 Task: Filter experience level associate.
Action: Mouse moved to (360, 150)
Screenshot: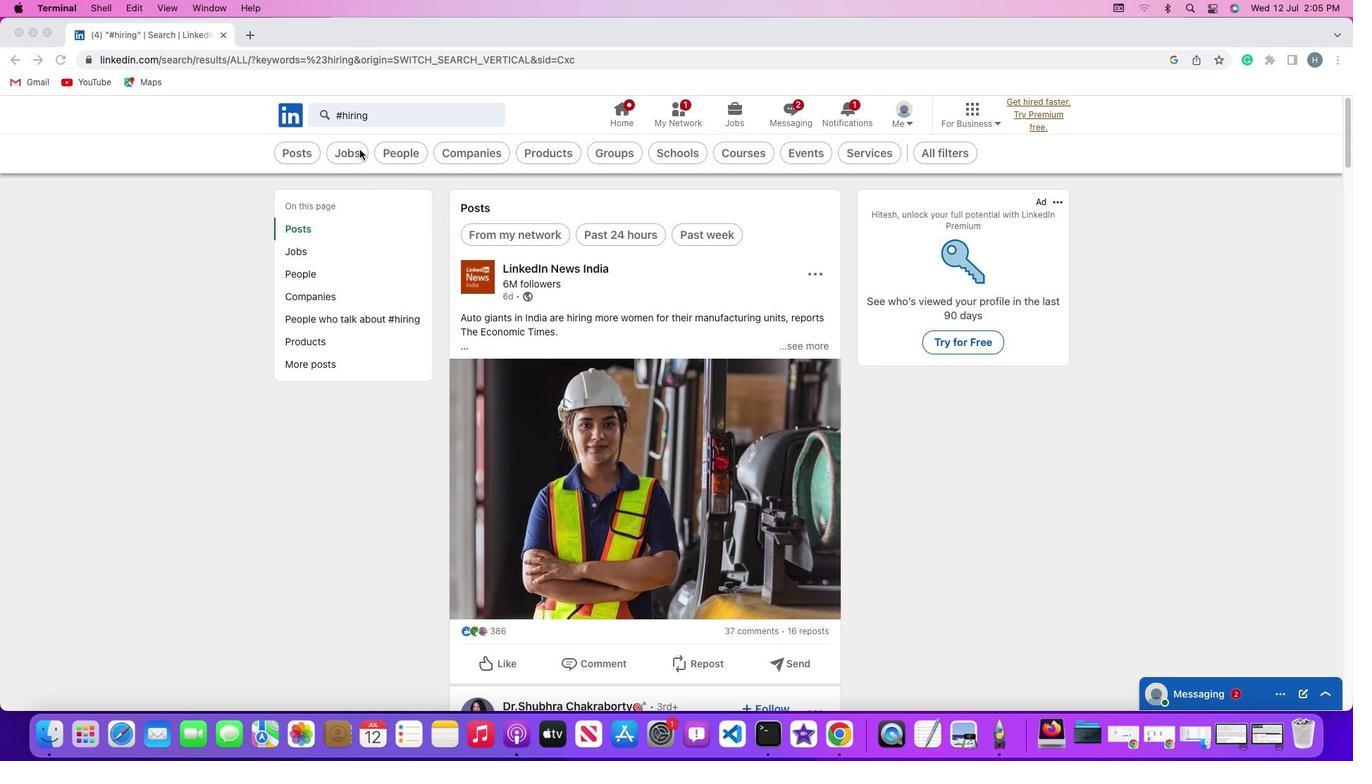 
Action: Mouse pressed left at (360, 150)
Screenshot: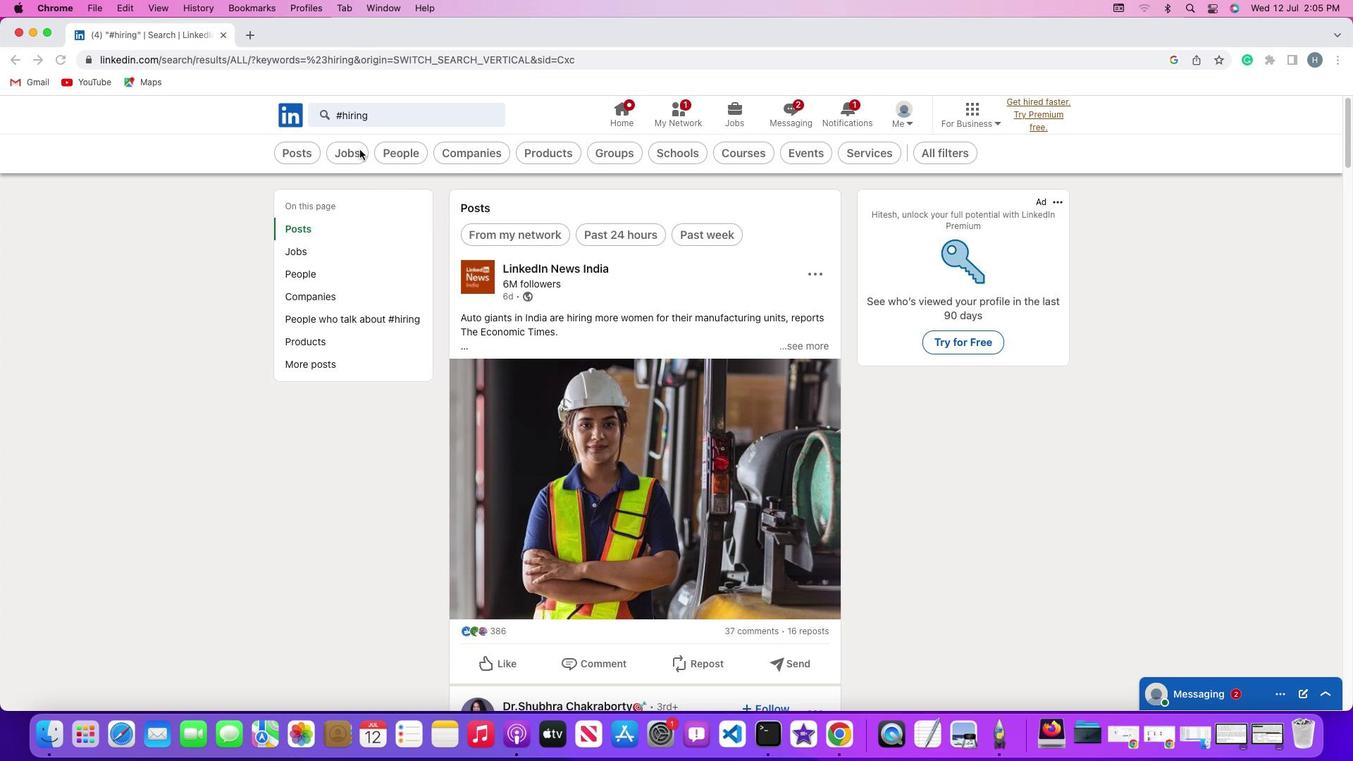 
Action: Mouse pressed left at (360, 150)
Screenshot: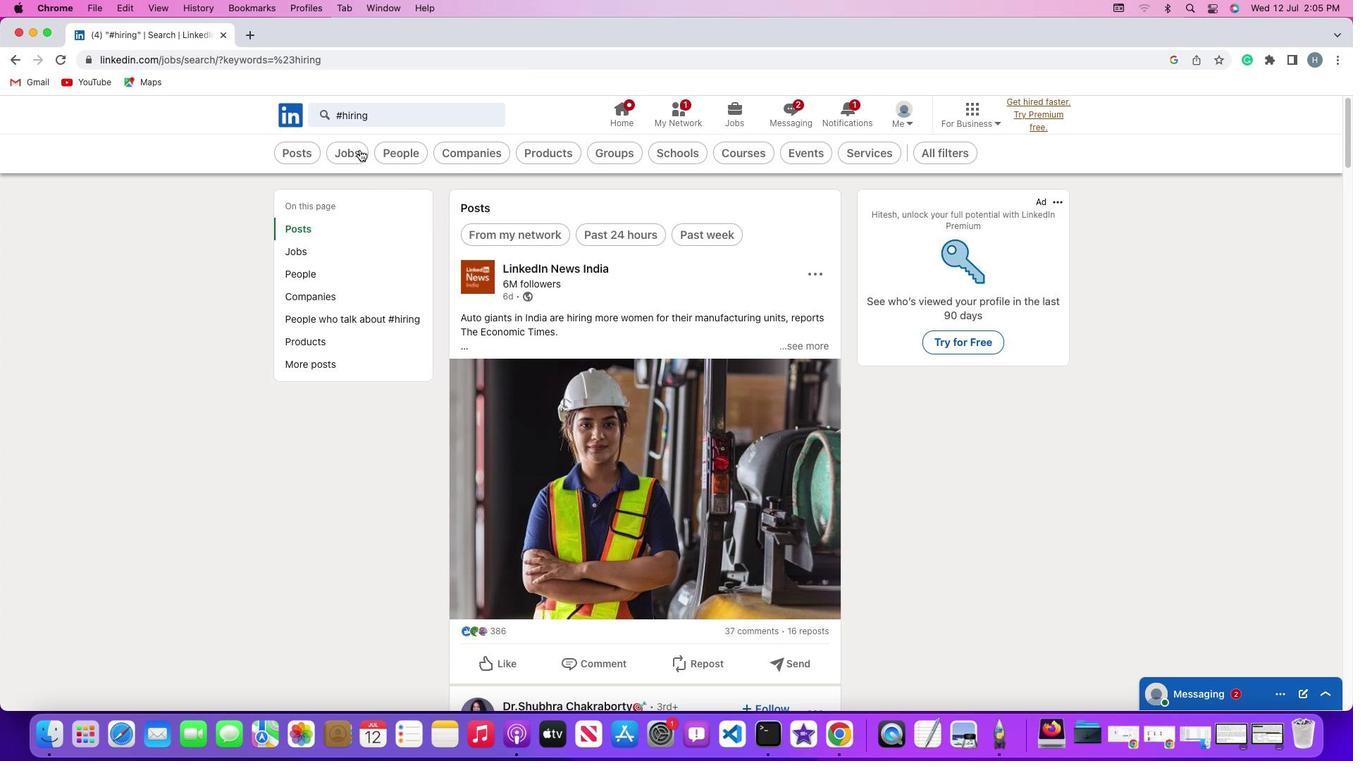 
Action: Mouse moved to (549, 150)
Screenshot: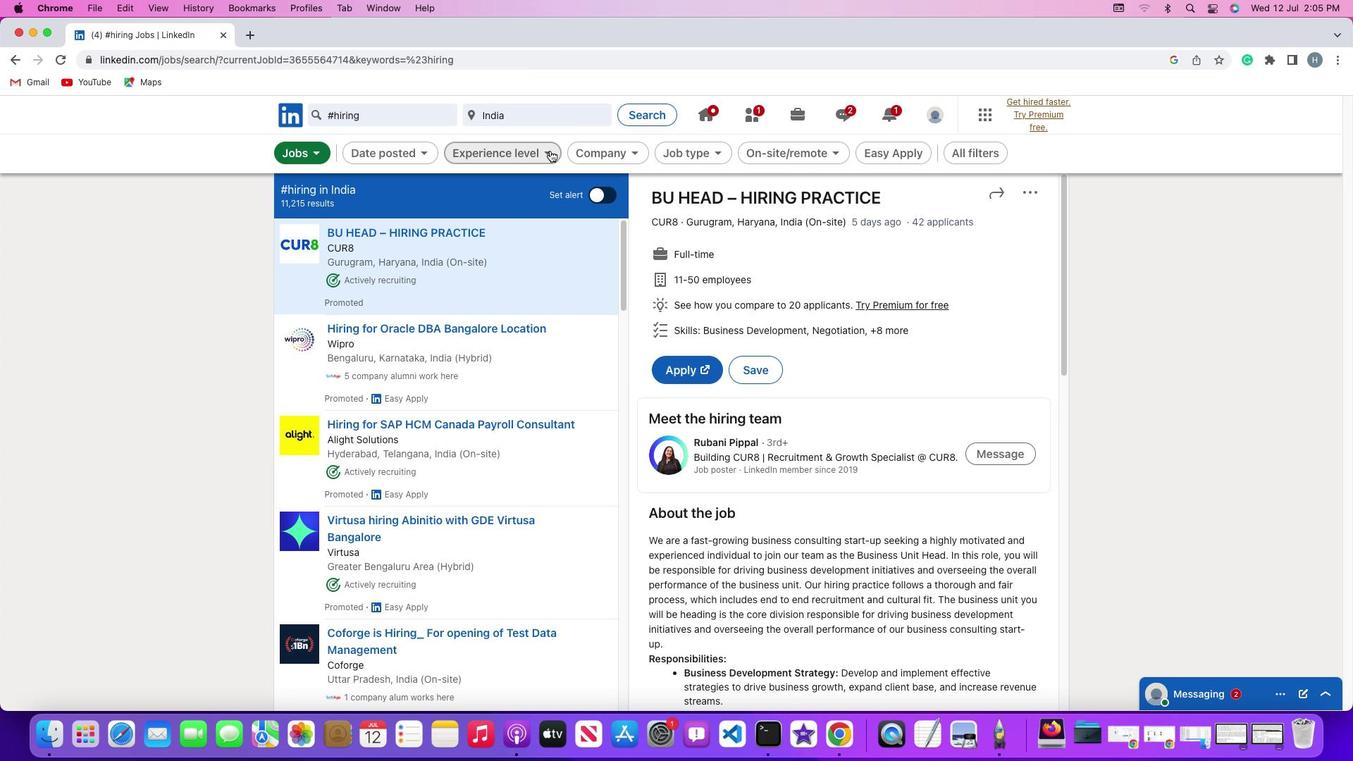 
Action: Mouse pressed left at (549, 150)
Screenshot: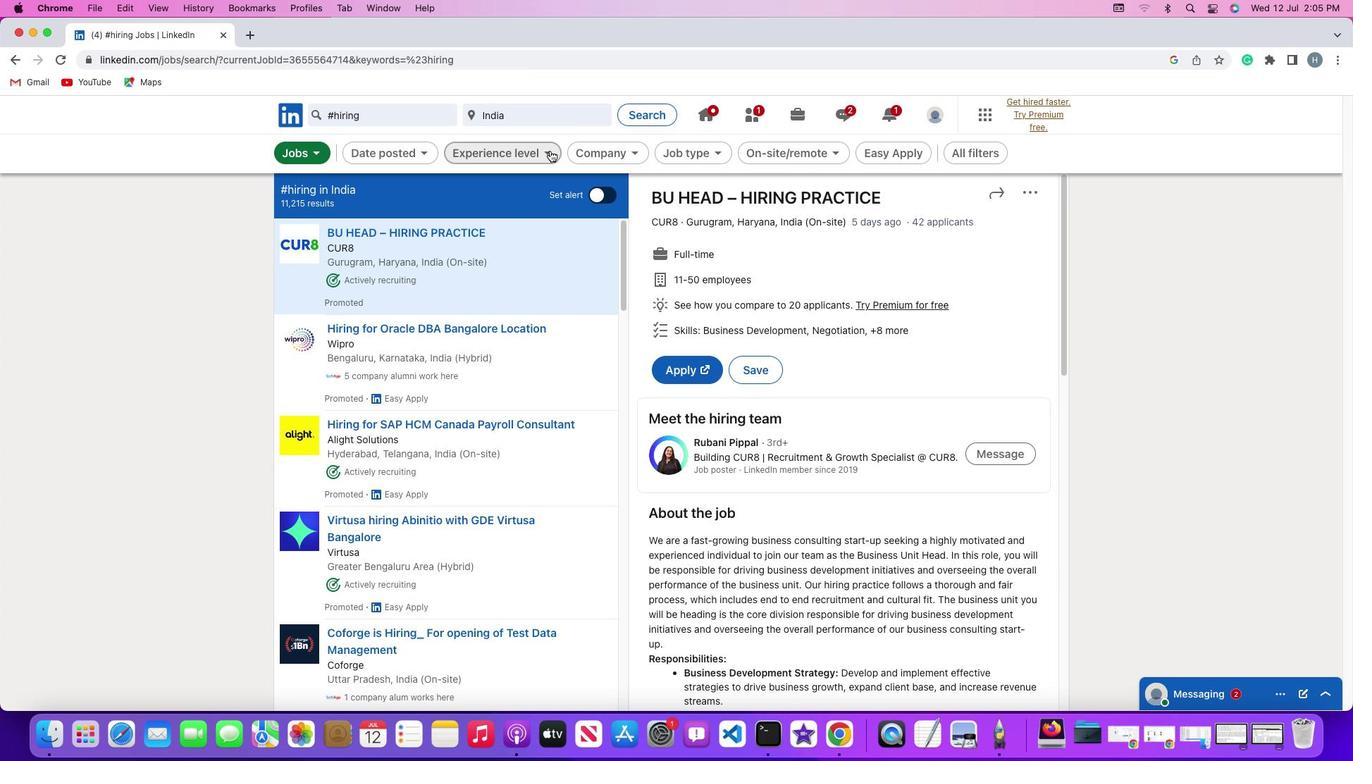 
Action: Mouse moved to (416, 250)
Screenshot: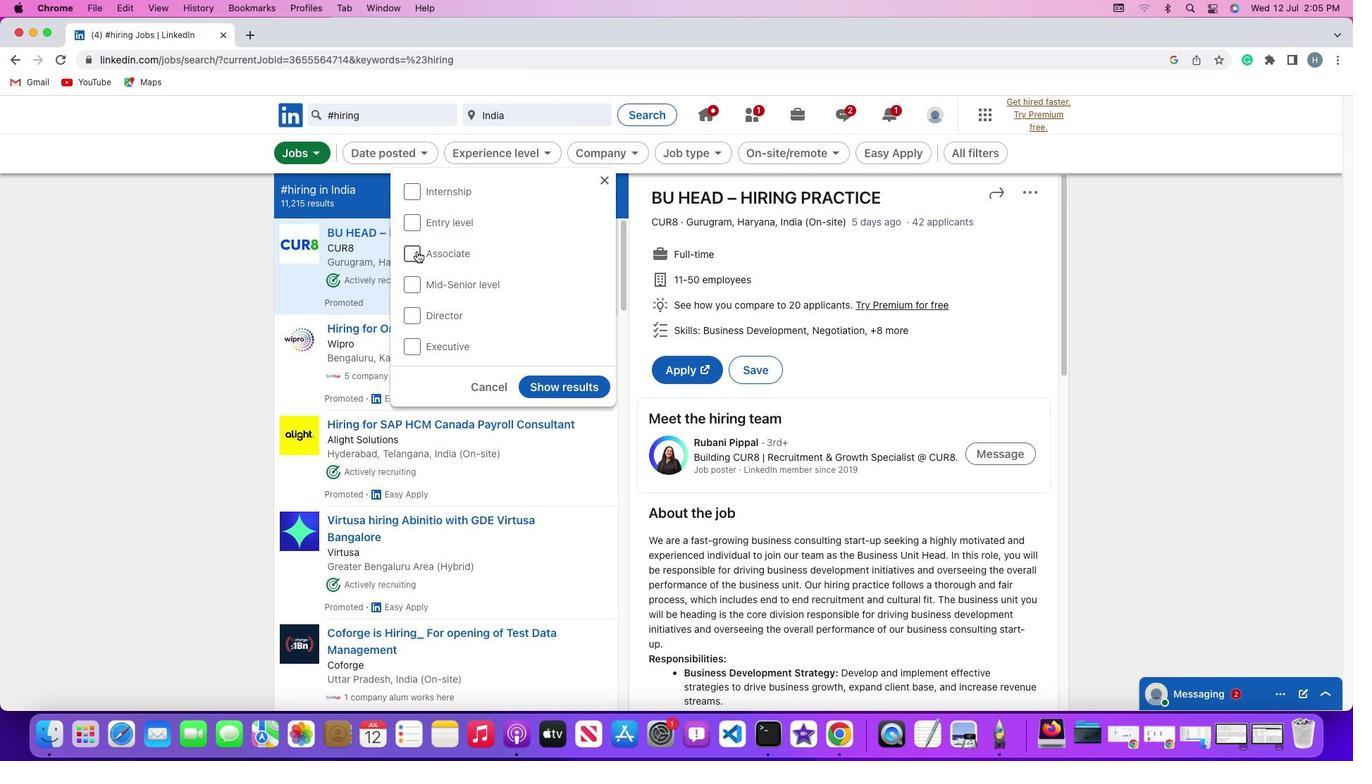
Action: Mouse pressed left at (416, 250)
Screenshot: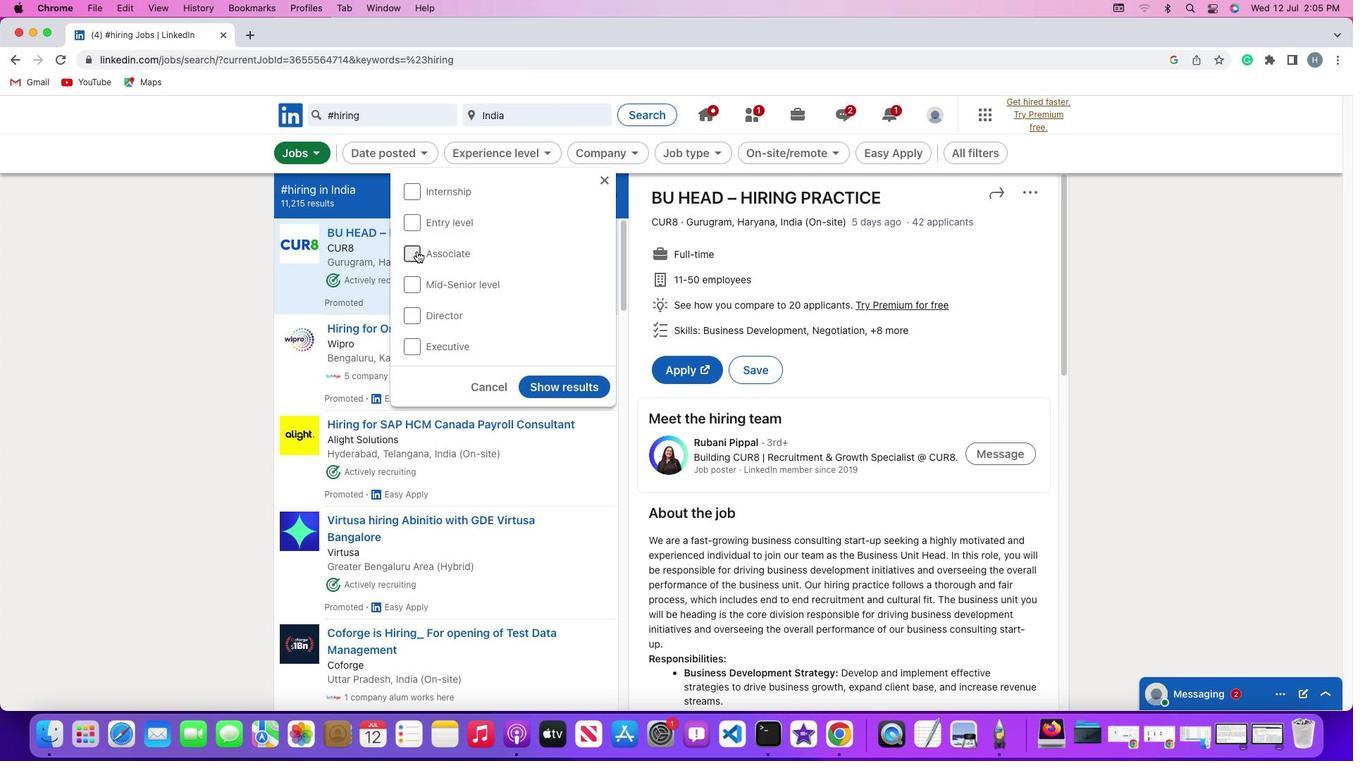 
Action: Mouse moved to (562, 386)
Screenshot: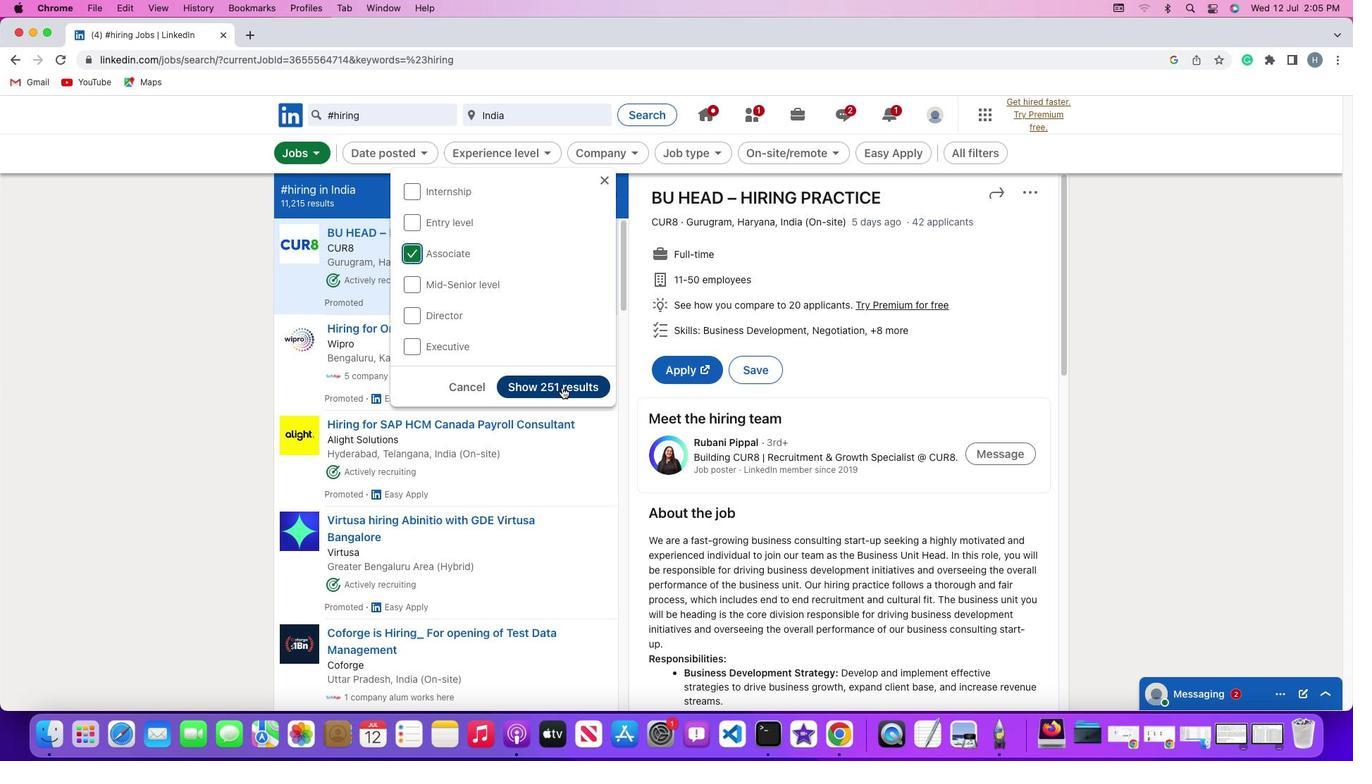 
Action: Mouse pressed left at (562, 386)
Screenshot: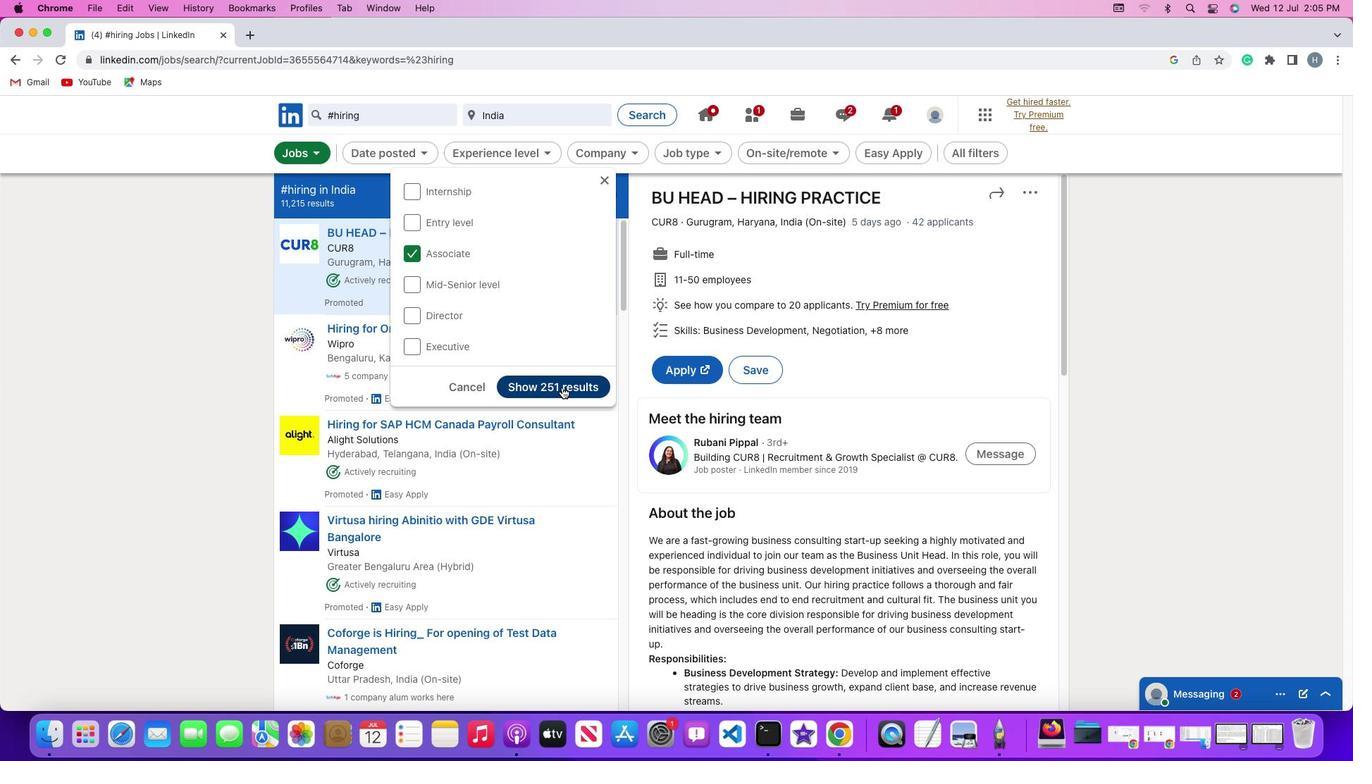 
Action: Mouse moved to (562, 368)
Screenshot: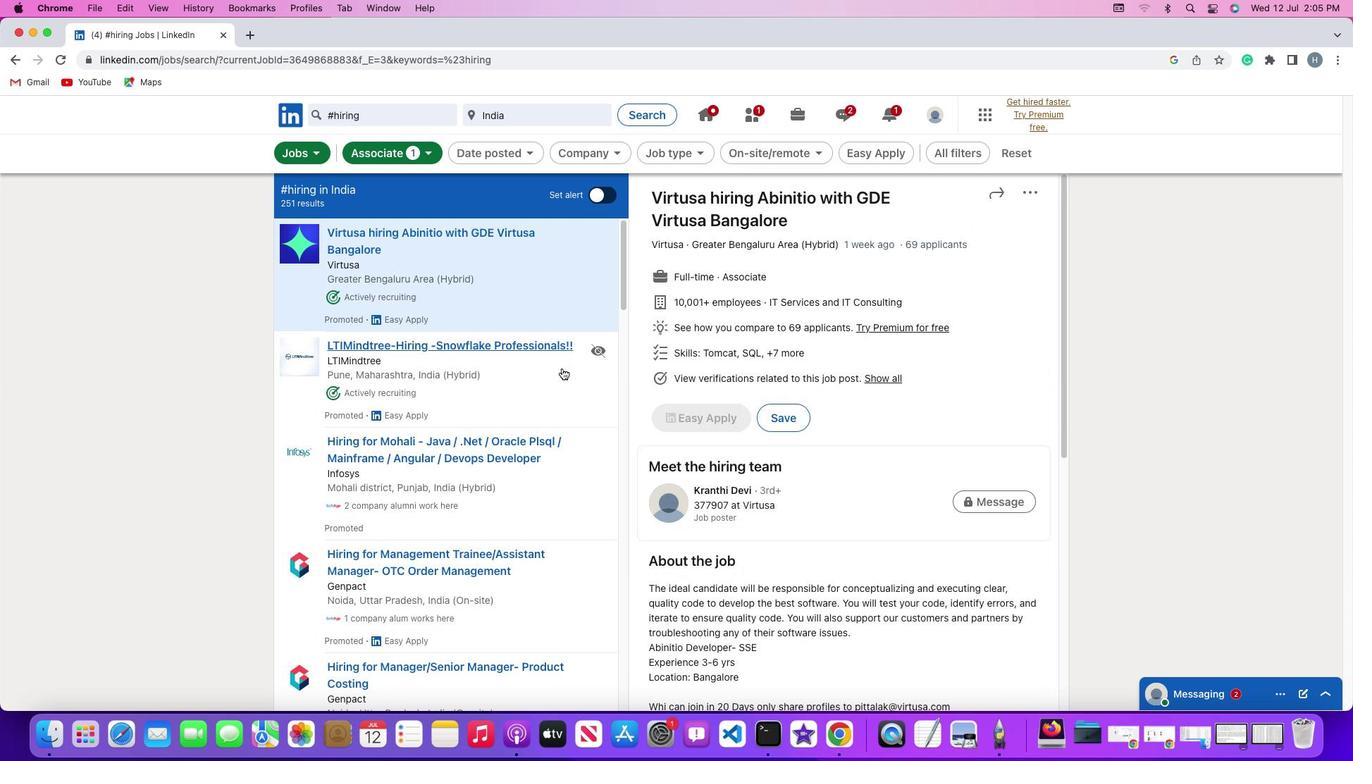 
